 Task: Share the poll by the user through the chatter
Action: Mouse moved to (365, 182)
Screenshot: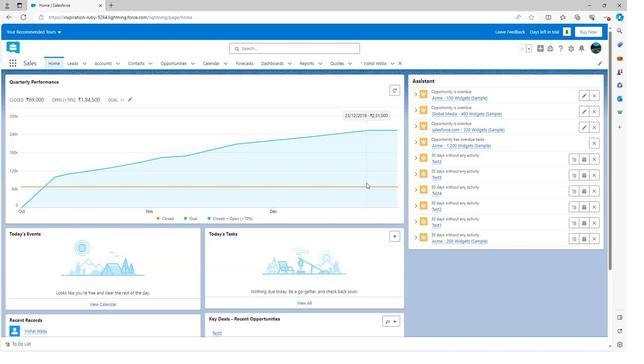 
Action: Mouse scrolled (365, 182) with delta (0, 0)
Screenshot: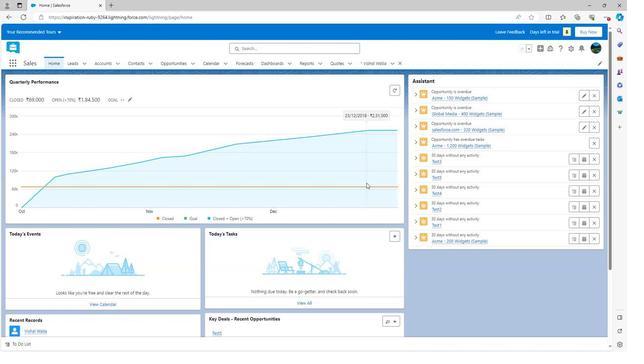 
Action: Mouse scrolled (365, 182) with delta (0, 0)
Screenshot: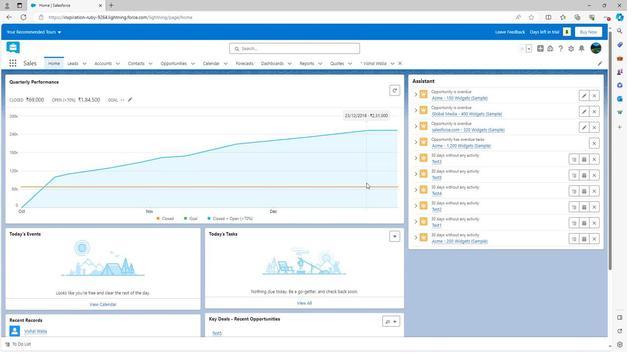 
Action: Mouse scrolled (365, 182) with delta (0, 0)
Screenshot: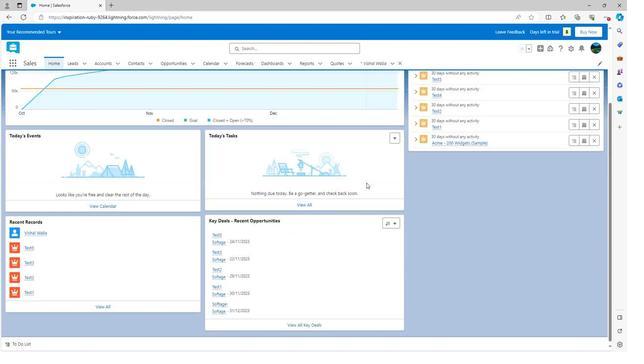 
Action: Mouse scrolled (365, 182) with delta (0, 0)
Screenshot: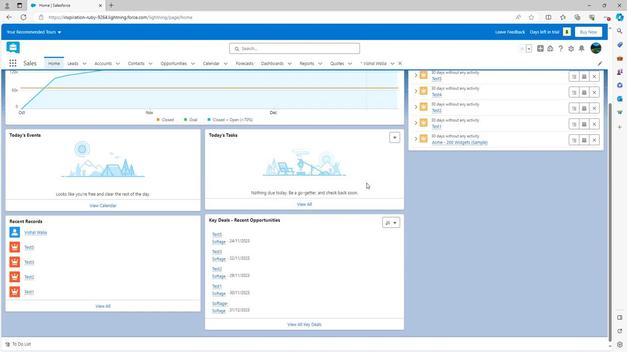 
Action: Mouse scrolled (365, 182) with delta (0, 0)
Screenshot: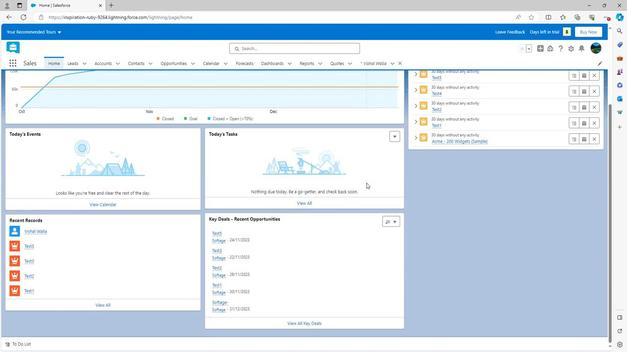 
Action: Mouse scrolled (365, 182) with delta (0, 0)
Screenshot: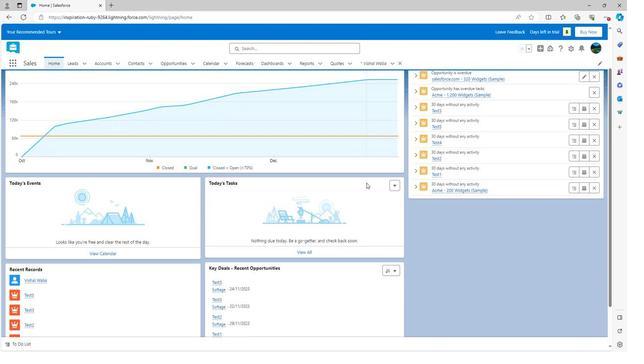 
Action: Mouse scrolled (365, 182) with delta (0, 0)
Screenshot: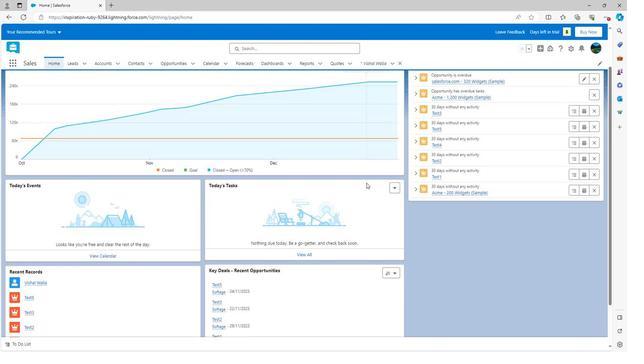 
Action: Mouse scrolled (365, 182) with delta (0, 0)
Screenshot: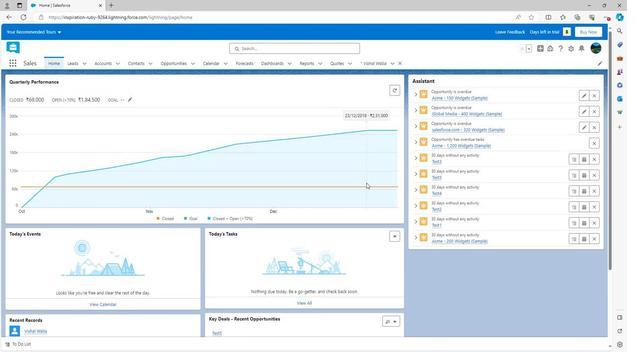 
Action: Mouse moved to (595, 49)
Screenshot: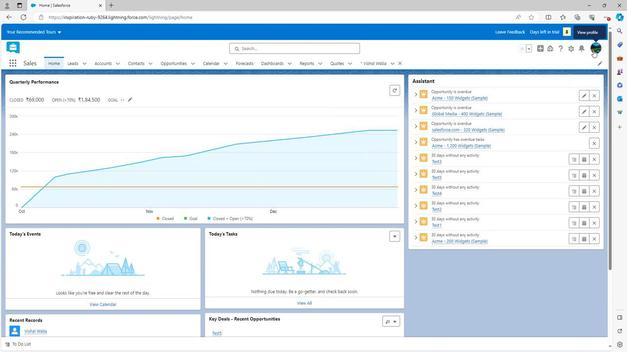 
Action: Mouse pressed left at (595, 49)
Screenshot: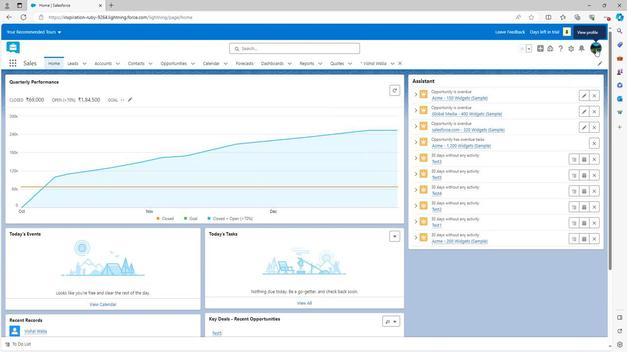 
Action: Mouse moved to (498, 73)
Screenshot: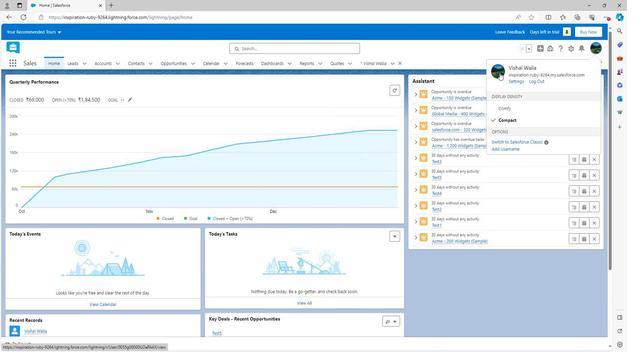 
Action: Mouse pressed left at (498, 73)
Screenshot: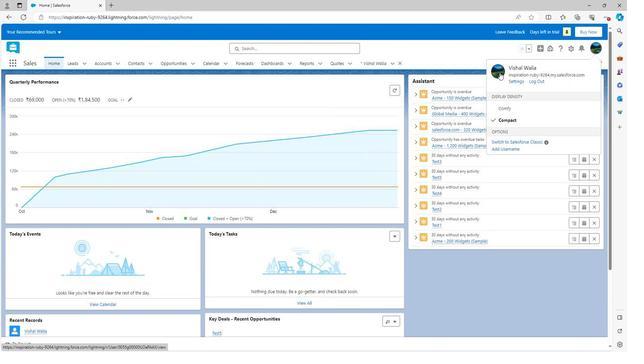 
Action: Mouse moved to (12, 250)
Screenshot: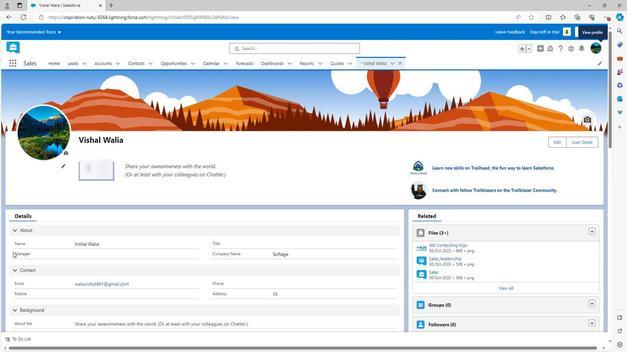 
Action: Mouse scrolled (12, 250) with delta (0, 0)
Screenshot: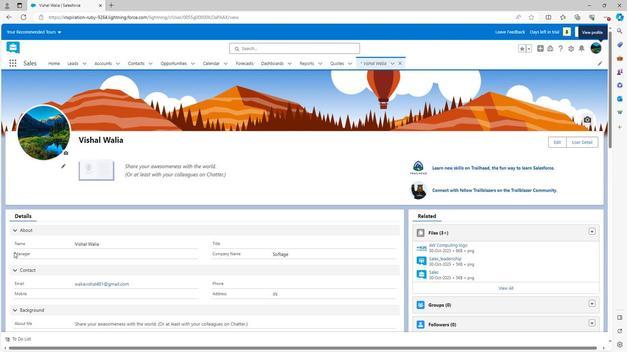 
Action: Mouse scrolled (12, 250) with delta (0, 0)
Screenshot: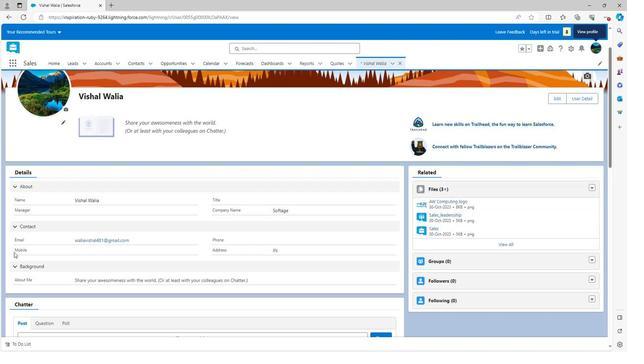 
Action: Mouse scrolled (12, 250) with delta (0, 0)
Screenshot: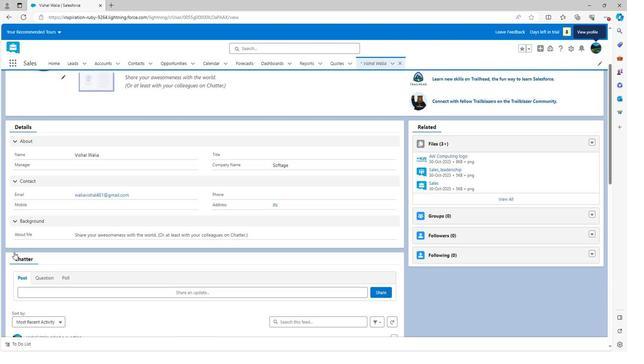 
Action: Mouse scrolled (12, 250) with delta (0, 0)
Screenshot: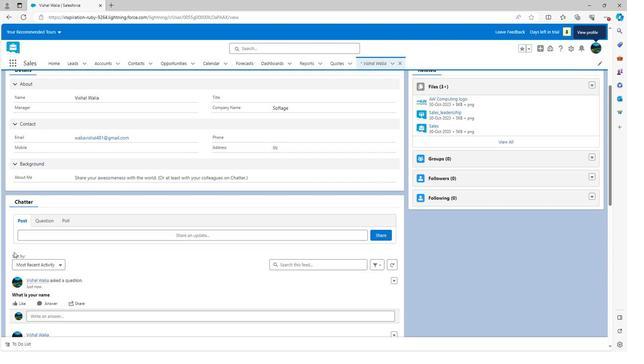 
Action: Mouse moved to (60, 171)
Screenshot: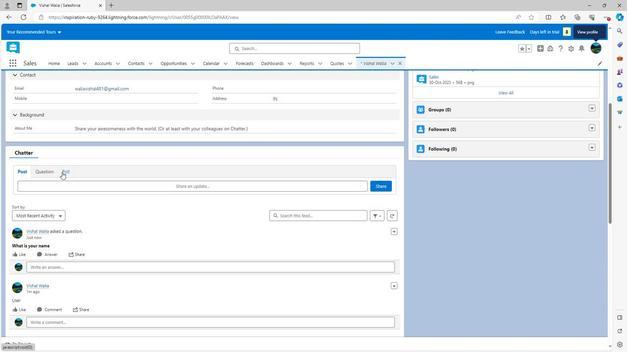 
Action: Mouse pressed left at (60, 171)
Screenshot: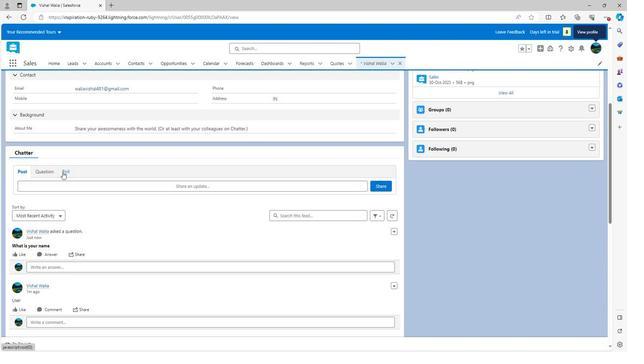
Action: Mouse moved to (64, 202)
Screenshot: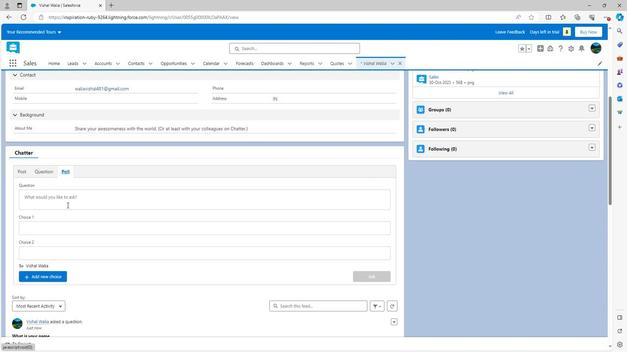 
Action: Mouse pressed left at (64, 202)
Screenshot: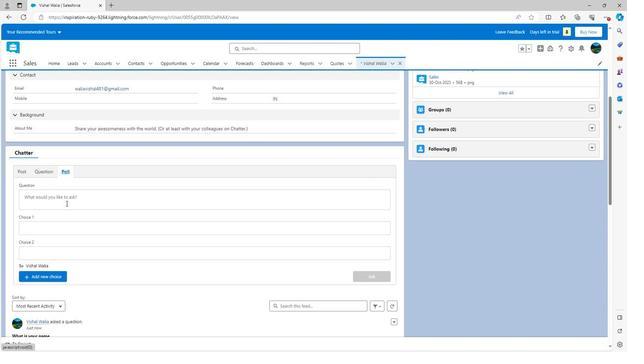 
Action: Mouse moved to (65, 202)
Screenshot: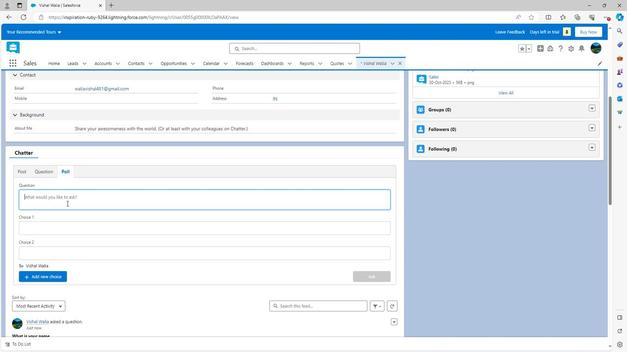 
Action: Key pressed <Key.shift><Key.shift><Key.shift><Key.shift><Key.shift><Key.shift><Key.shift><Key.shift><Key.shift><Key.shift><Key.shift><Key.shift><Key.shift>Whiich<Key.space>is<Key.space>your<Key.space>task
Screenshot: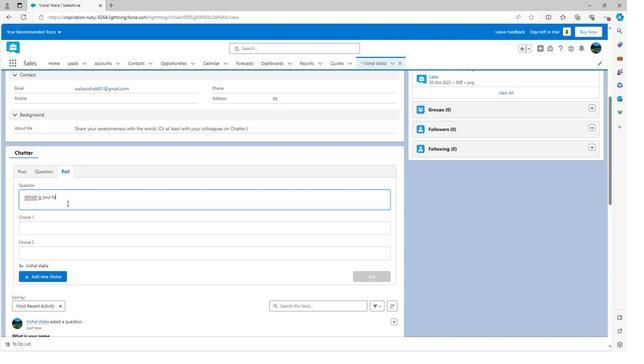 
Action: Mouse moved to (31, 196)
Screenshot: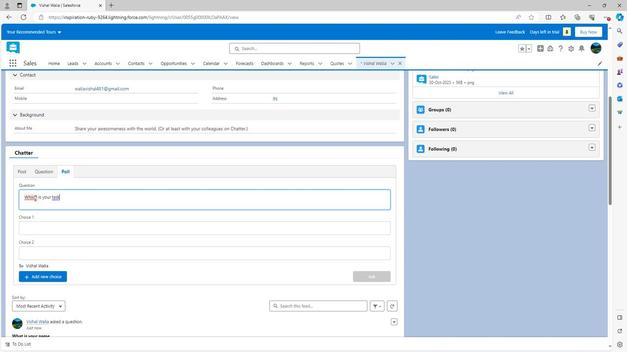 
Action: Mouse pressed left at (31, 196)
Screenshot: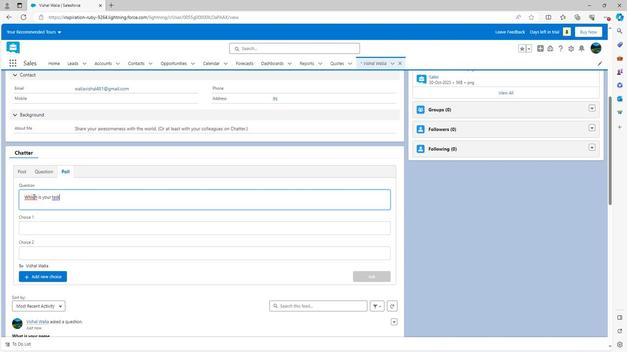 
Action: Mouse moved to (31, 212)
Screenshot: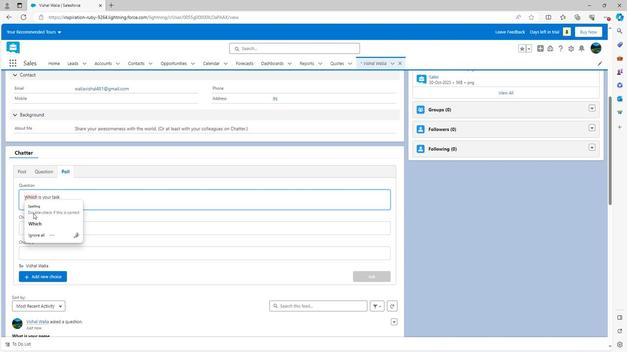
Action: Key pressed <Key.backspace>
Screenshot: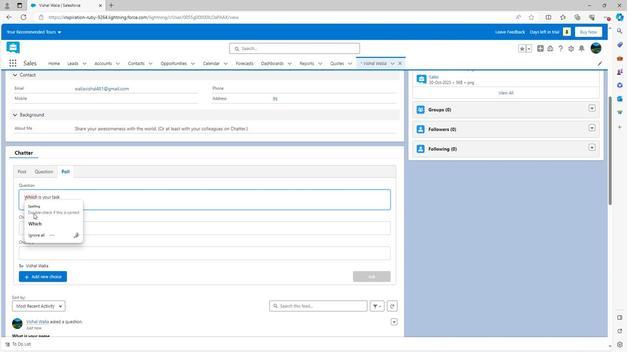 
Action: Mouse moved to (72, 199)
Screenshot: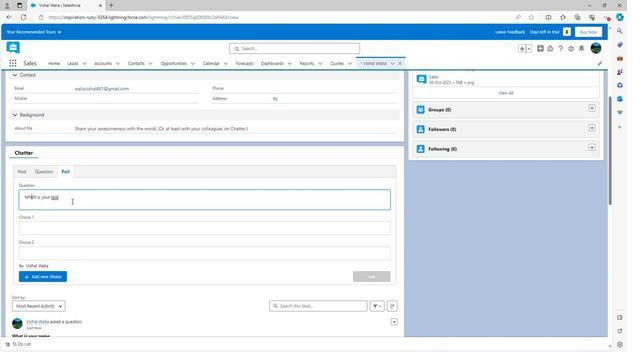
Action: Mouse pressed left at (72, 199)
Screenshot: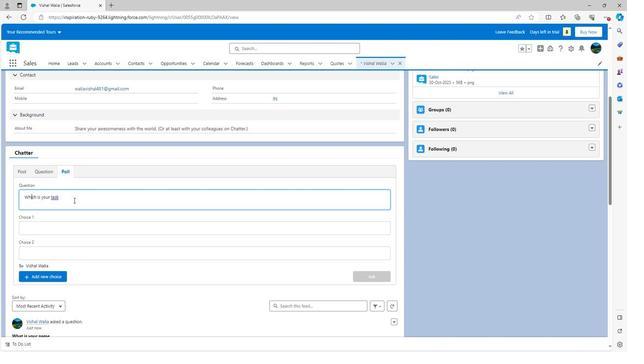 
Action: Mouse moved to (193, 228)
Screenshot: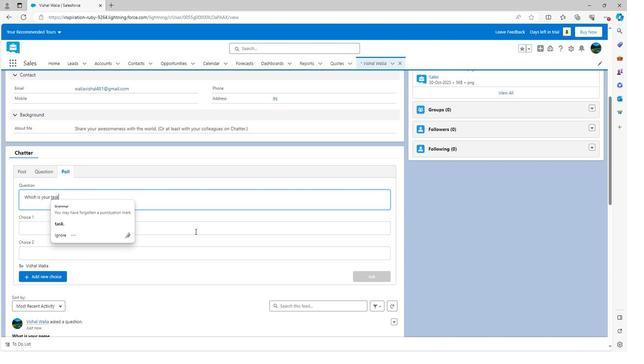
Action: Mouse pressed left at (193, 228)
Screenshot: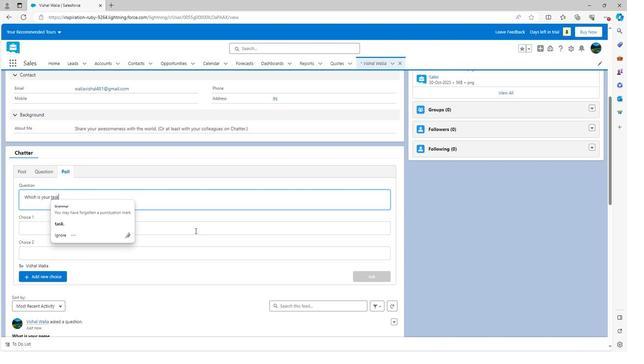 
Action: Mouse moved to (198, 225)
Screenshot: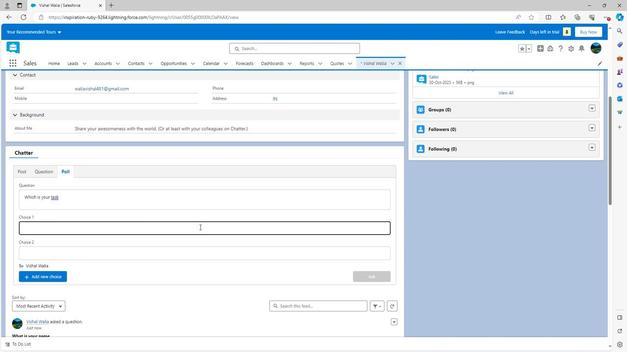
Action: Key pressed 2
Screenshot: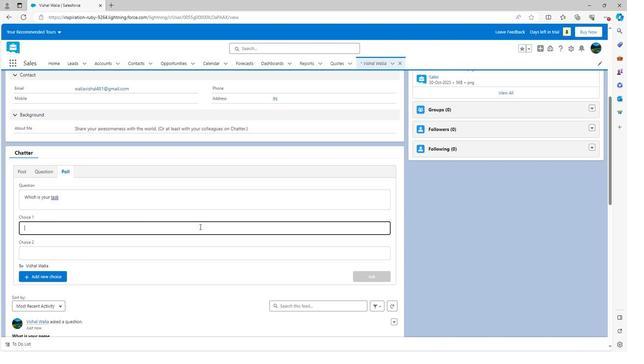
Action: Mouse moved to (151, 250)
Screenshot: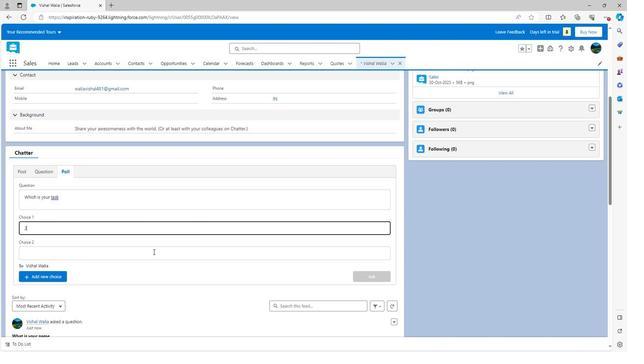 
Action: Mouse pressed left at (151, 250)
Screenshot: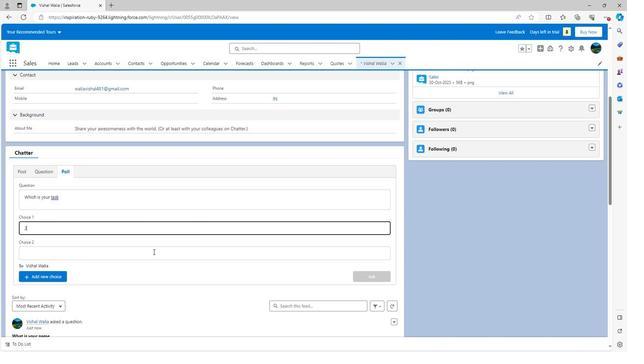 
Action: Mouse moved to (151, 250)
Screenshot: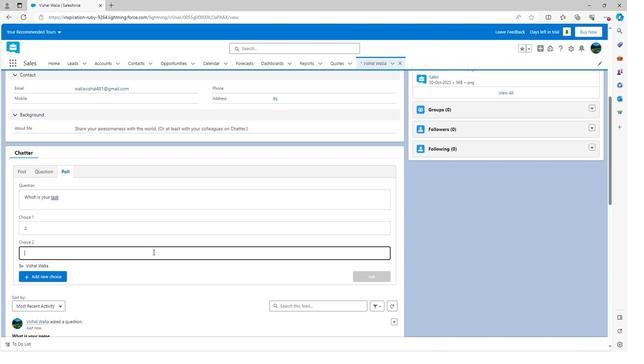 
Action: Key pressed 3
Screenshot: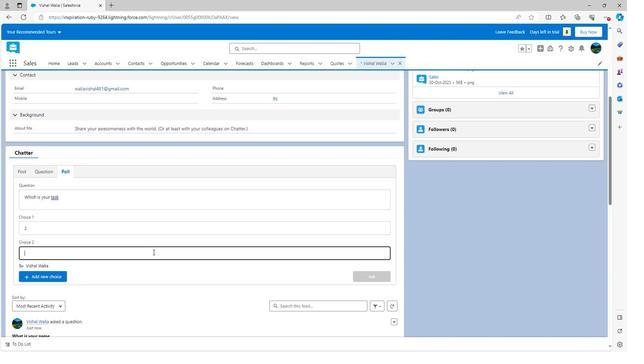 
Action: Mouse moved to (384, 275)
Screenshot: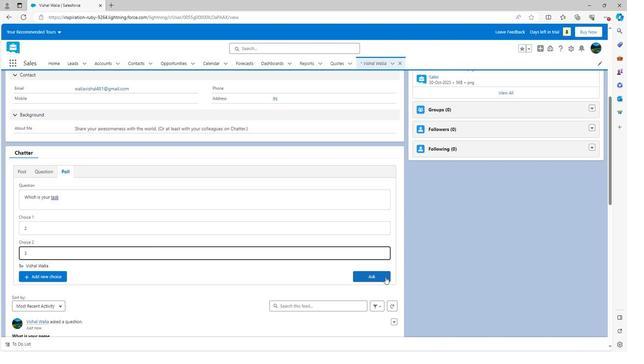 
Action: Mouse pressed left at (384, 275)
Screenshot: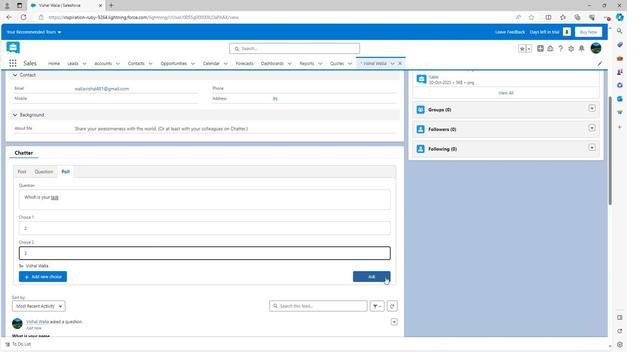 
Action: Mouse moved to (219, 210)
Screenshot: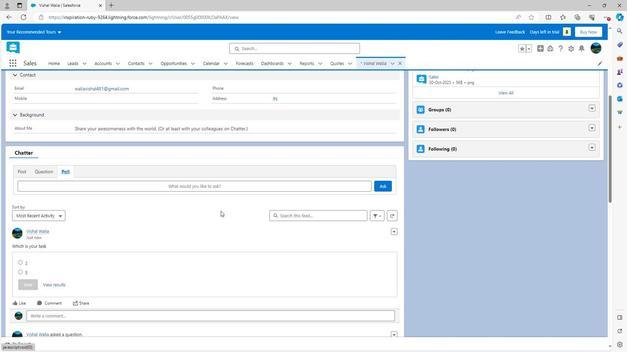 
Action: Mouse scrolled (219, 210) with delta (0, 0)
Screenshot: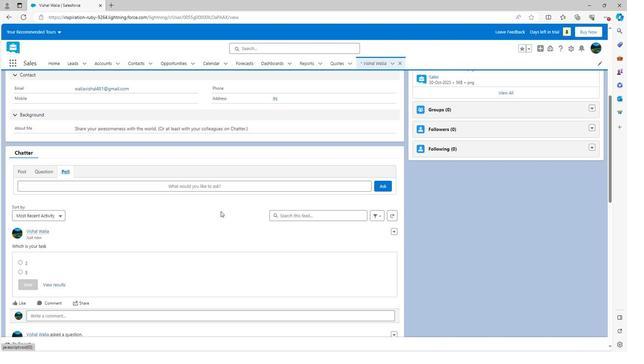 
Action: Mouse scrolled (219, 210) with delta (0, 0)
Screenshot: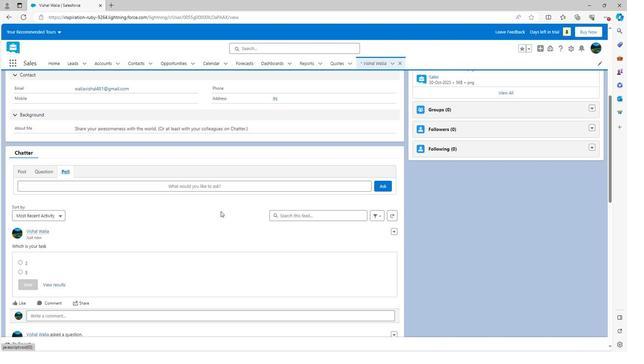 
Action: Mouse scrolled (219, 210) with delta (0, 0)
Screenshot: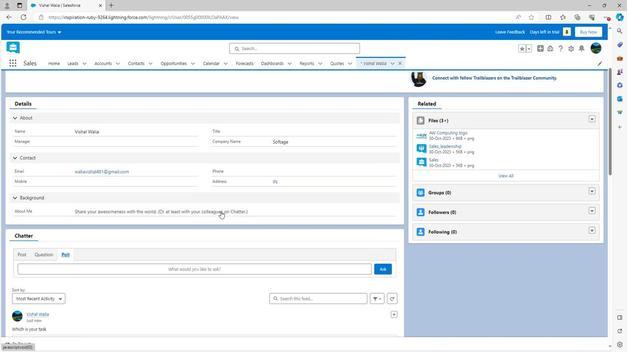 
Action: Mouse scrolled (219, 210) with delta (0, 0)
Screenshot: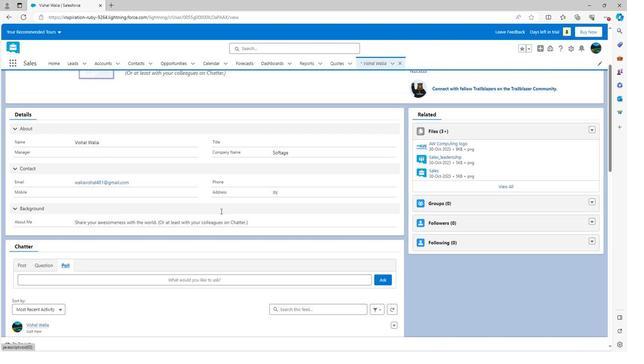 
Action: Mouse scrolled (219, 210) with delta (0, 0)
Screenshot: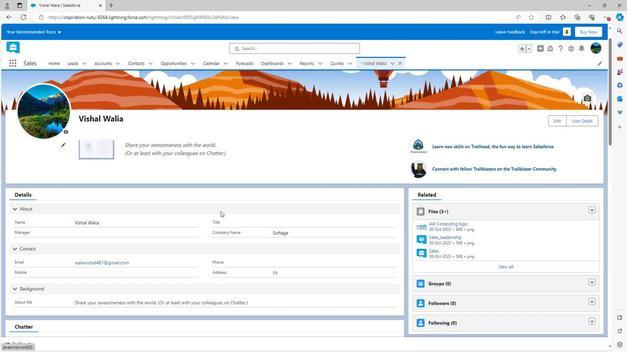 
Action: Mouse scrolled (219, 210) with delta (0, 0)
Screenshot: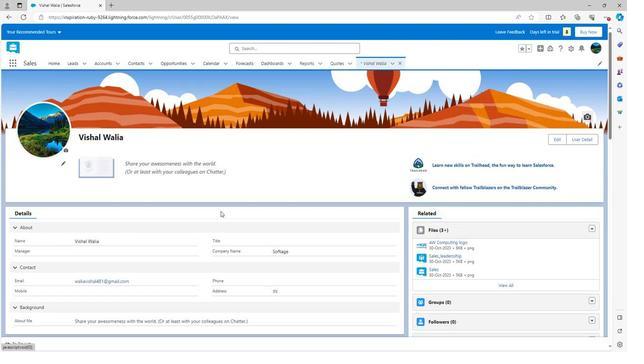
Action: Mouse moved to (219, 210)
Screenshot: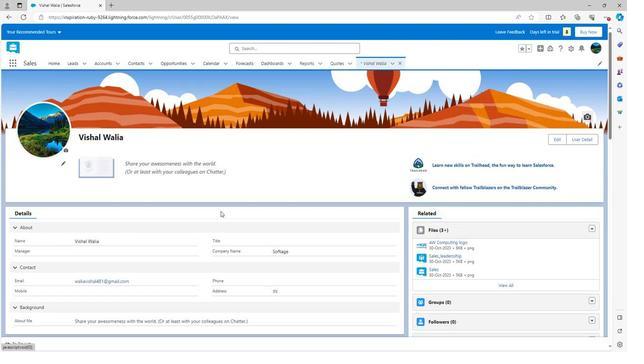 
Action: Mouse scrolled (219, 210) with delta (0, 0)
Screenshot: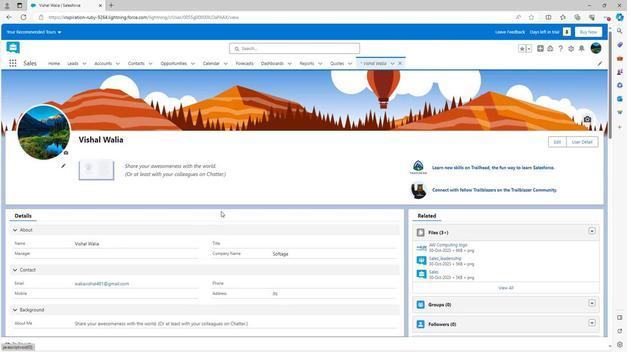 
Action: Mouse moved to (220, 210)
Screenshot: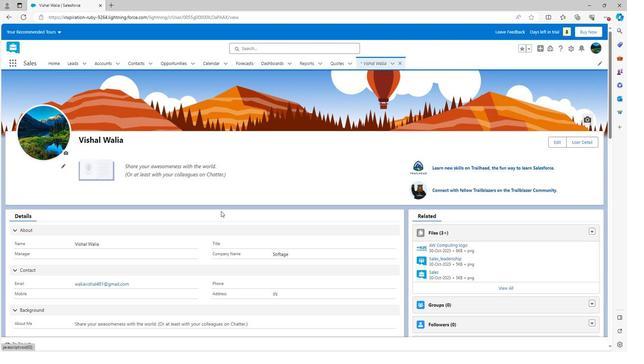 
Action: Mouse scrolled (220, 210) with delta (0, 0)
Screenshot: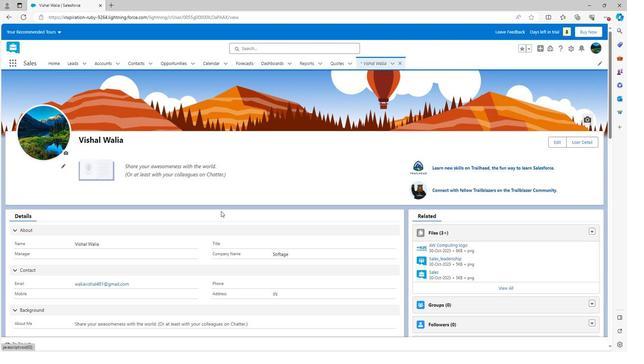 
Action: Mouse moved to (220, 210)
Screenshot: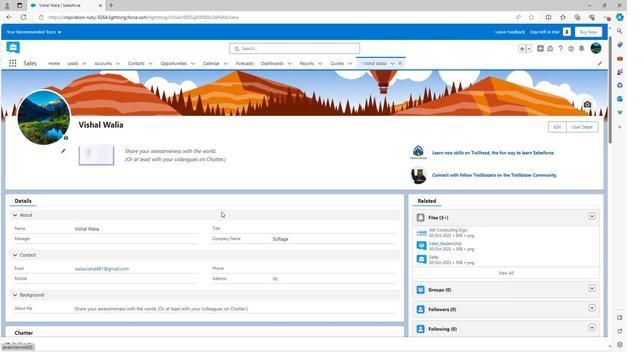 
Action: Mouse scrolled (220, 210) with delta (0, 0)
Screenshot: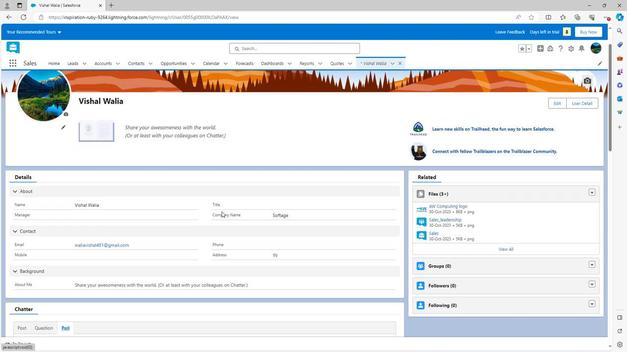 
Action: Mouse moved to (220, 211)
Screenshot: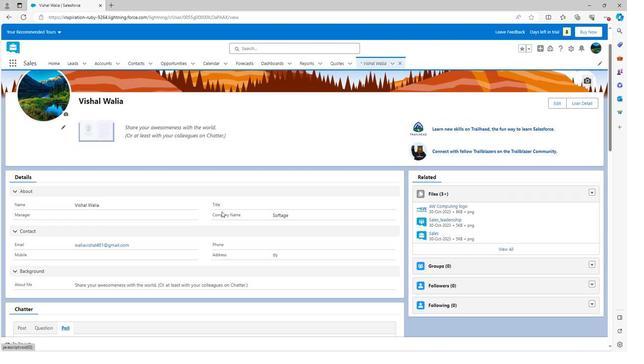 
Action: Mouse scrolled (220, 211) with delta (0, 0)
Screenshot: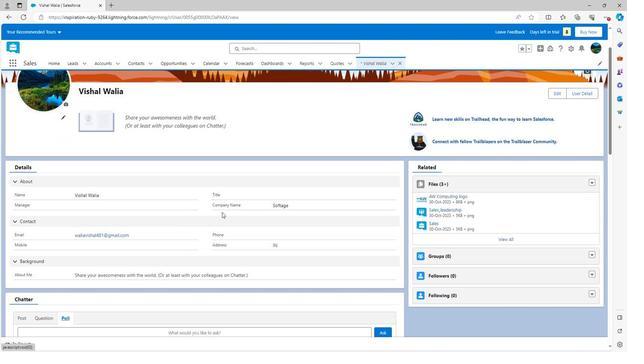 
Action: Mouse scrolled (220, 211) with delta (0, 0)
Screenshot: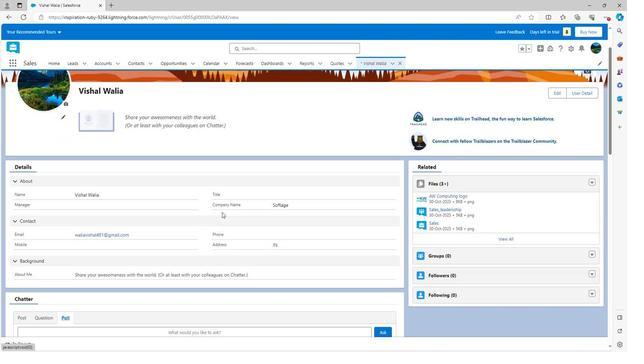 
Action: Mouse scrolled (220, 211) with delta (0, 0)
Screenshot: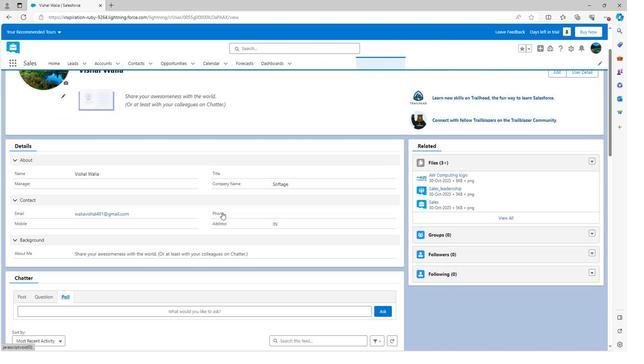 
Action: Mouse scrolled (220, 211) with delta (0, 0)
Screenshot: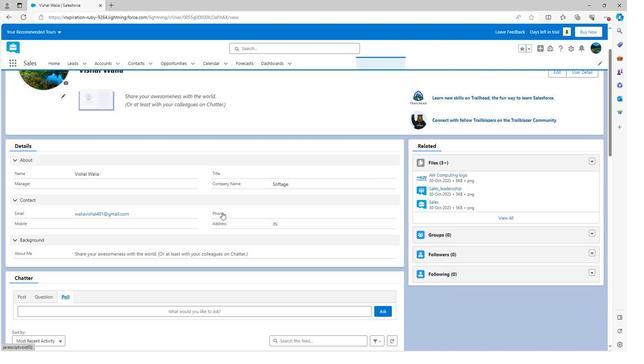 
Action: Mouse scrolled (220, 211) with delta (0, 0)
Screenshot: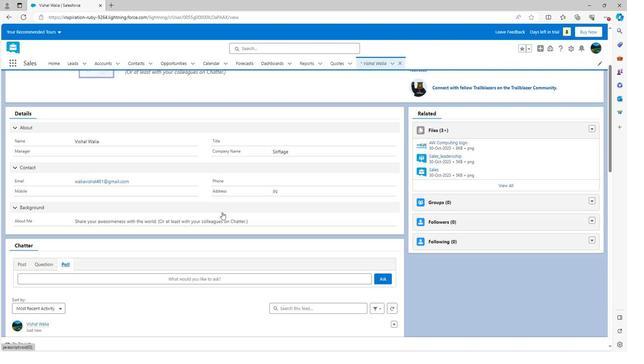 
Action: Mouse scrolled (220, 211) with delta (0, 0)
Screenshot: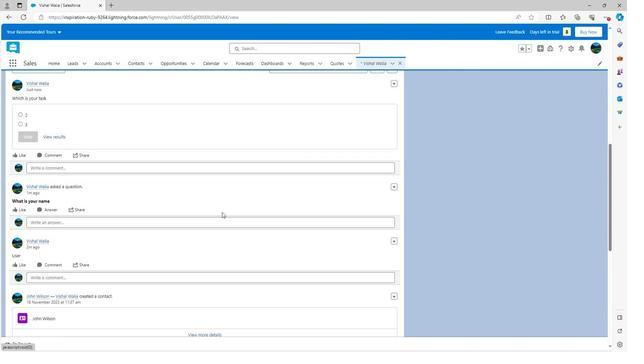 
Action: Mouse scrolled (220, 211) with delta (0, 0)
Screenshot: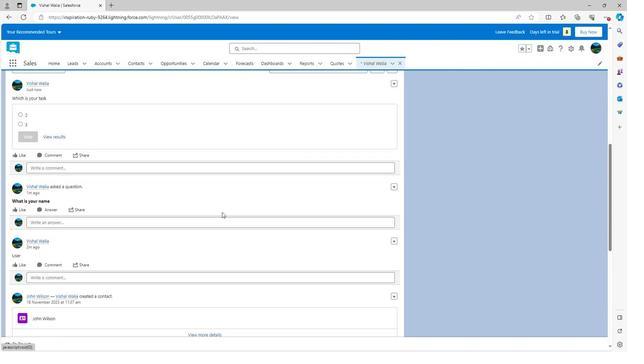 
Action: Mouse scrolled (220, 211) with delta (0, 0)
Screenshot: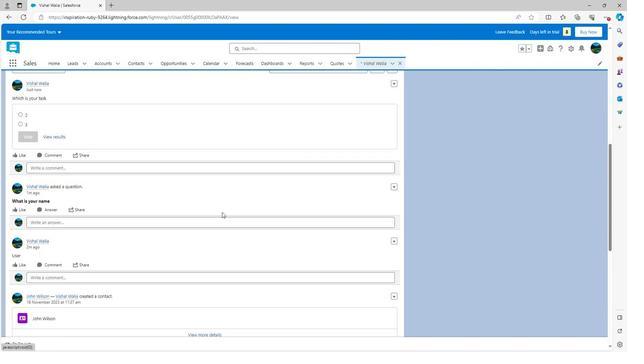 
Action: Mouse scrolled (220, 211) with delta (0, 0)
Screenshot: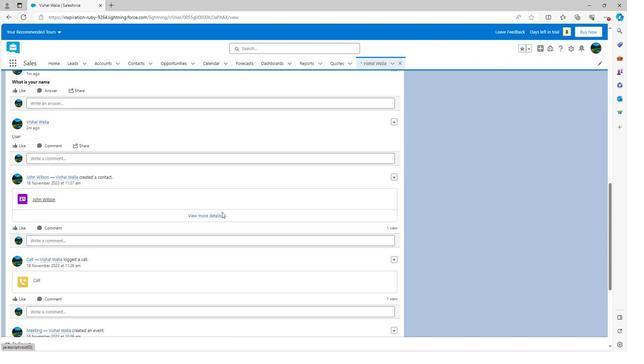 
Action: Mouse scrolled (220, 211) with delta (0, 0)
Screenshot: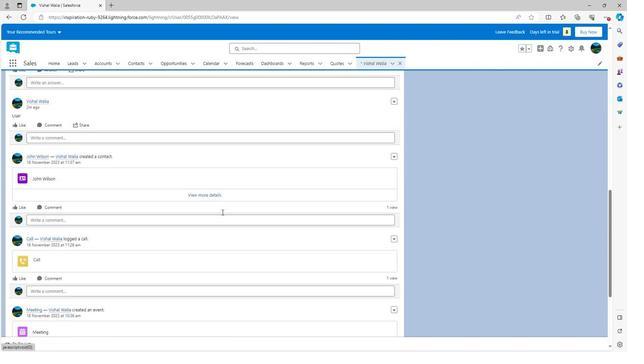 
Action: Mouse scrolled (220, 211) with delta (0, 0)
Screenshot: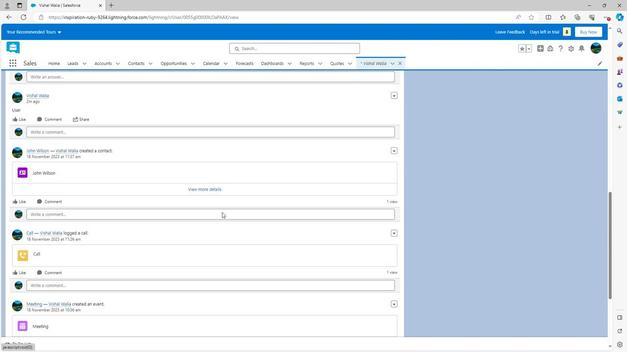 
Action: Mouse scrolled (220, 211) with delta (0, 0)
Screenshot: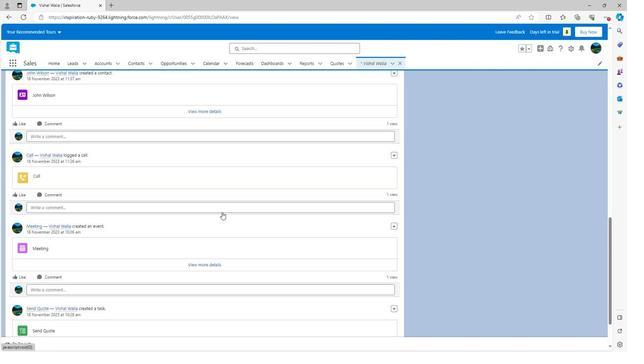 
Action: Mouse scrolled (220, 211) with delta (0, 0)
Screenshot: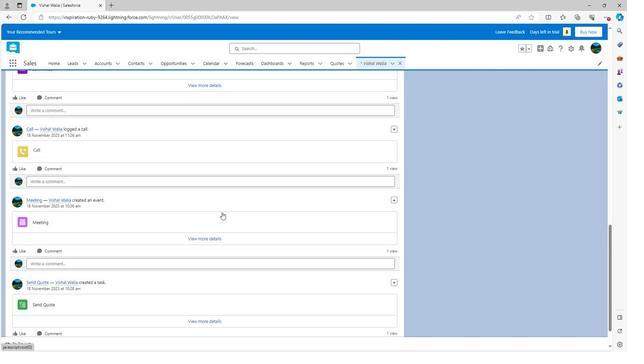 
Action: Mouse scrolled (220, 211) with delta (0, 0)
Screenshot: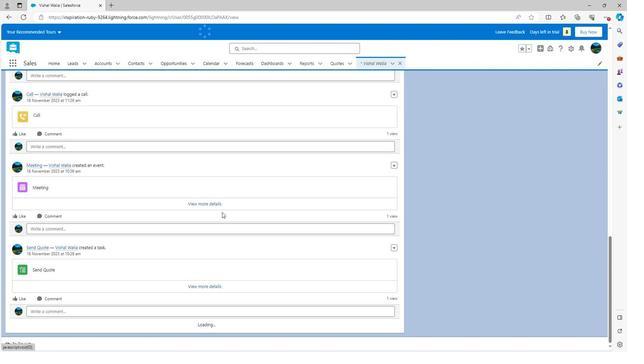 
Action: Mouse scrolled (220, 211) with delta (0, 0)
Screenshot: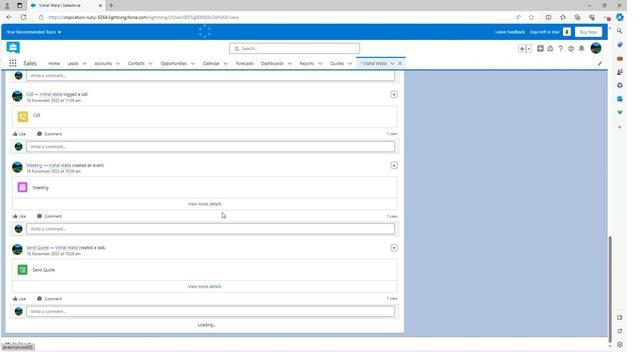 
Action: Mouse scrolled (220, 211) with delta (0, 0)
Screenshot: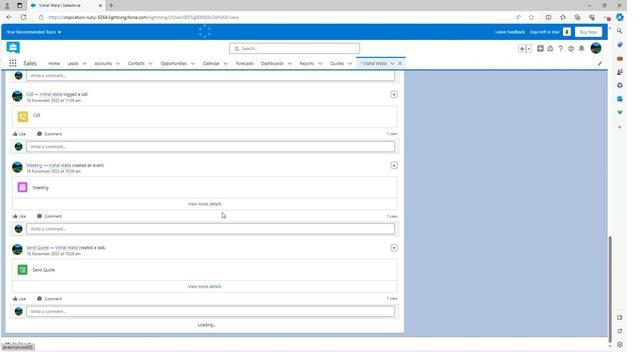 
Action: Mouse scrolled (220, 211) with delta (0, 0)
Screenshot: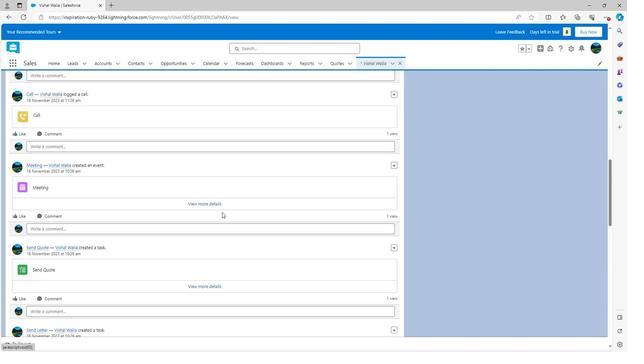
Action: Mouse scrolled (220, 211) with delta (0, 0)
Screenshot: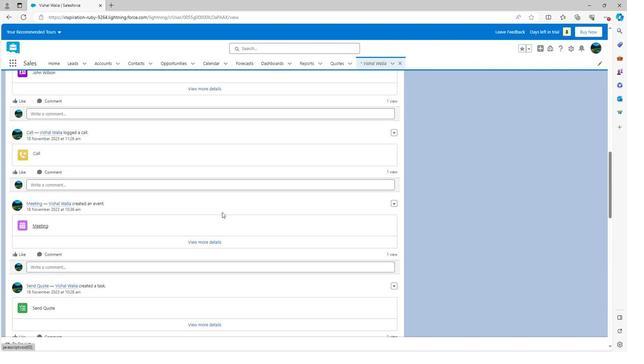 
Action: Mouse scrolled (220, 211) with delta (0, 0)
Screenshot: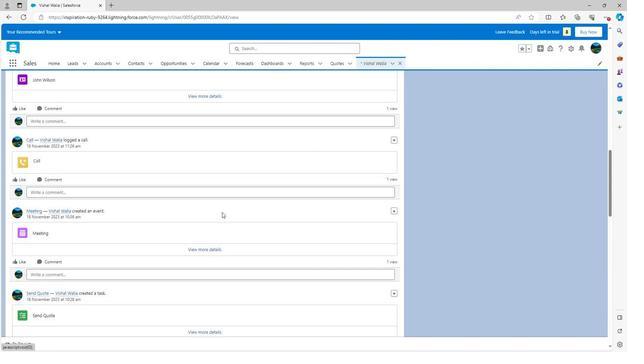 
Action: Mouse scrolled (220, 211) with delta (0, 0)
Screenshot: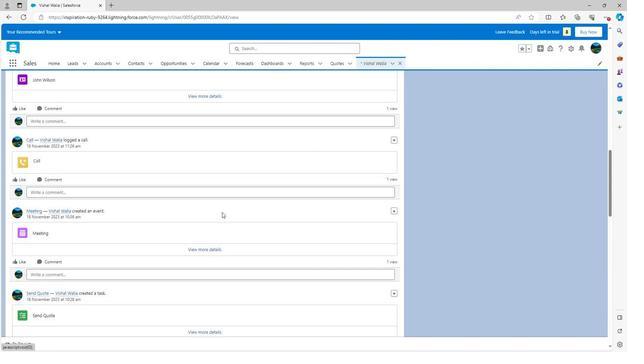 
Action: Mouse scrolled (220, 211) with delta (0, 0)
Screenshot: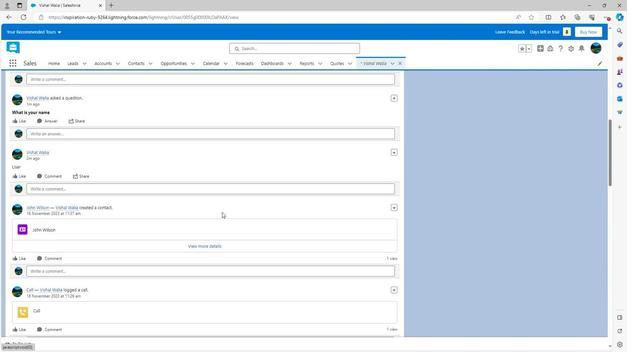 
Action: Mouse scrolled (220, 211) with delta (0, 0)
Screenshot: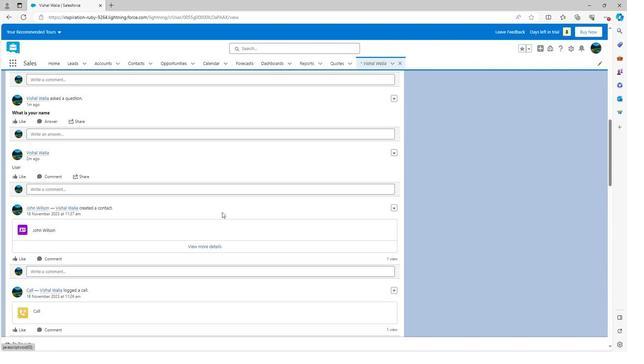 
Action: Mouse scrolled (220, 211) with delta (0, 0)
Screenshot: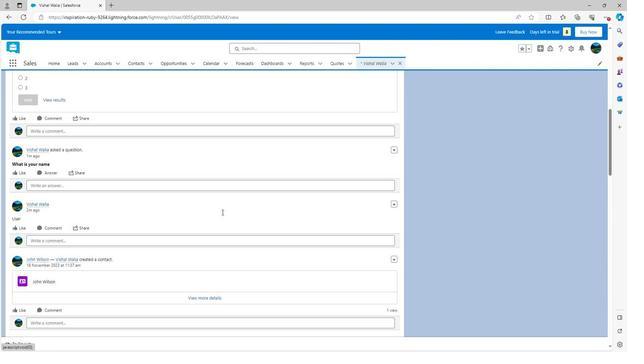 
Action: Mouse scrolled (220, 211) with delta (0, 0)
Screenshot: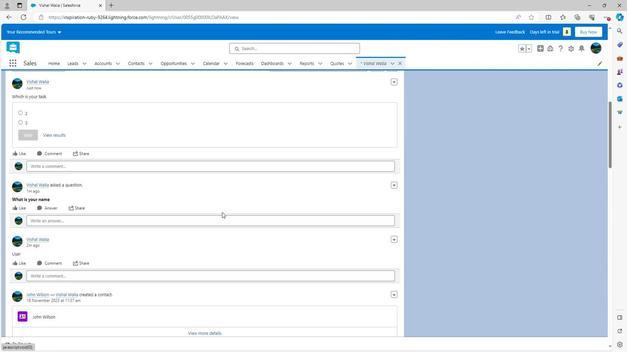 
Action: Mouse scrolled (220, 211) with delta (0, 0)
Screenshot: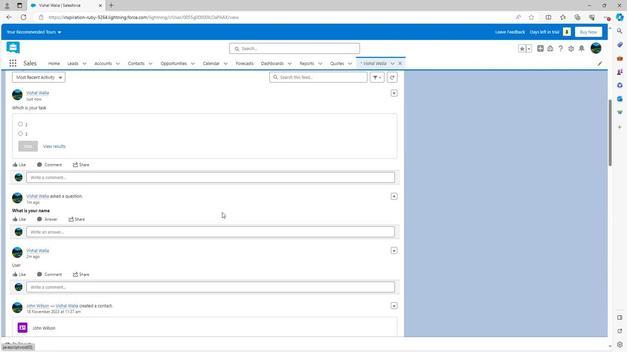 
Action: Mouse scrolled (220, 211) with delta (0, 0)
Screenshot: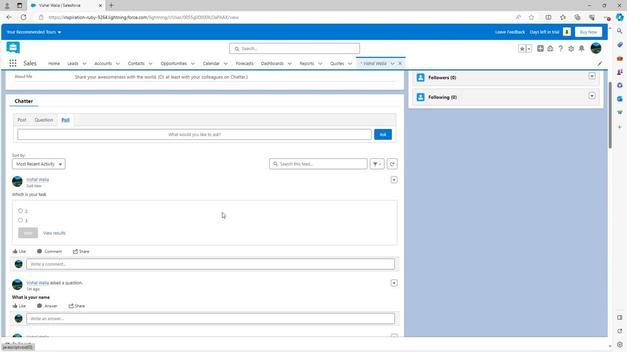
Action: Mouse scrolled (220, 211) with delta (0, 0)
Screenshot: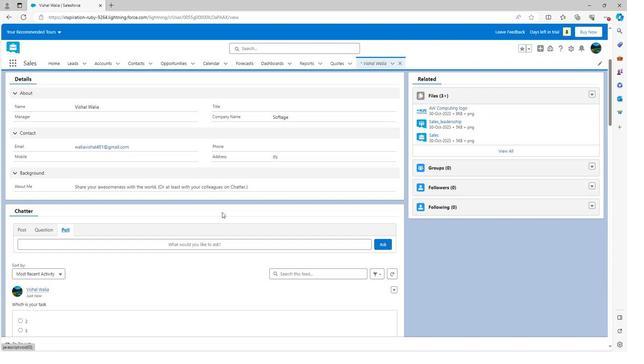 
Action: Mouse scrolled (220, 211) with delta (0, 0)
Screenshot: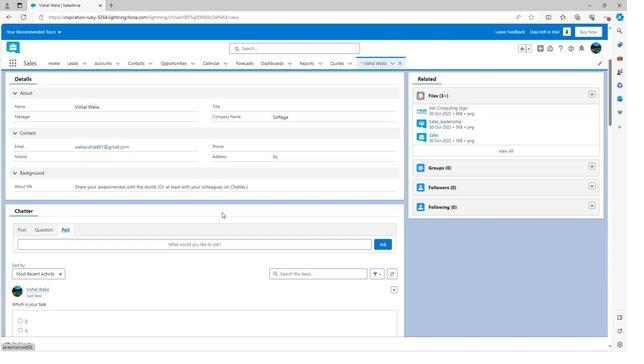 
Action: Mouse scrolled (220, 211) with delta (0, 0)
Screenshot: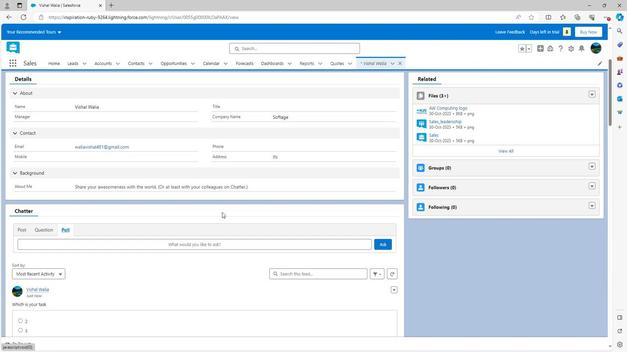 
Action: Mouse scrolled (220, 211) with delta (0, 0)
Screenshot: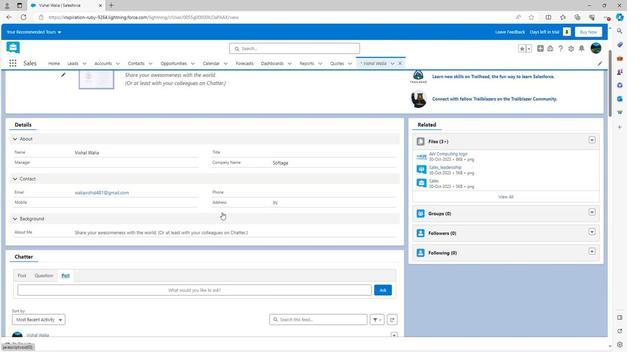 
Action: Mouse scrolled (220, 211) with delta (0, 0)
Screenshot: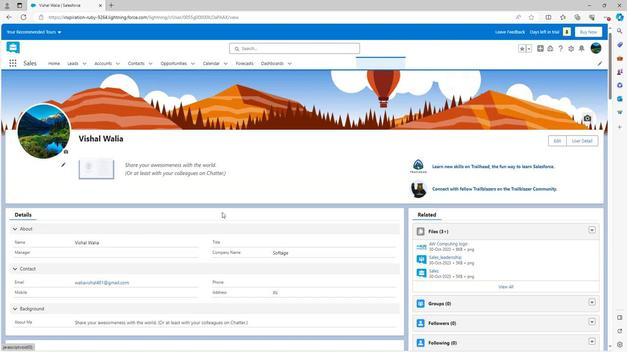 
Action: Mouse moved to (224, 210)
Screenshot: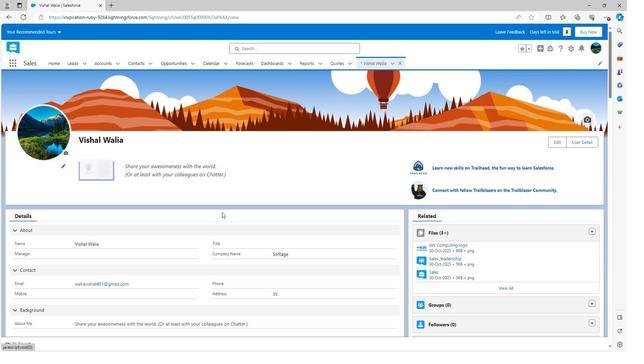 
